 Task: Create a task  Implement a new remote desktop solution for a company's clients , assign it to team member softage.1@softage.net in the project AgileOutlook and update the status of the task to  Off Track , set the priority of the task to Medium
Action: Mouse moved to (69, 265)
Screenshot: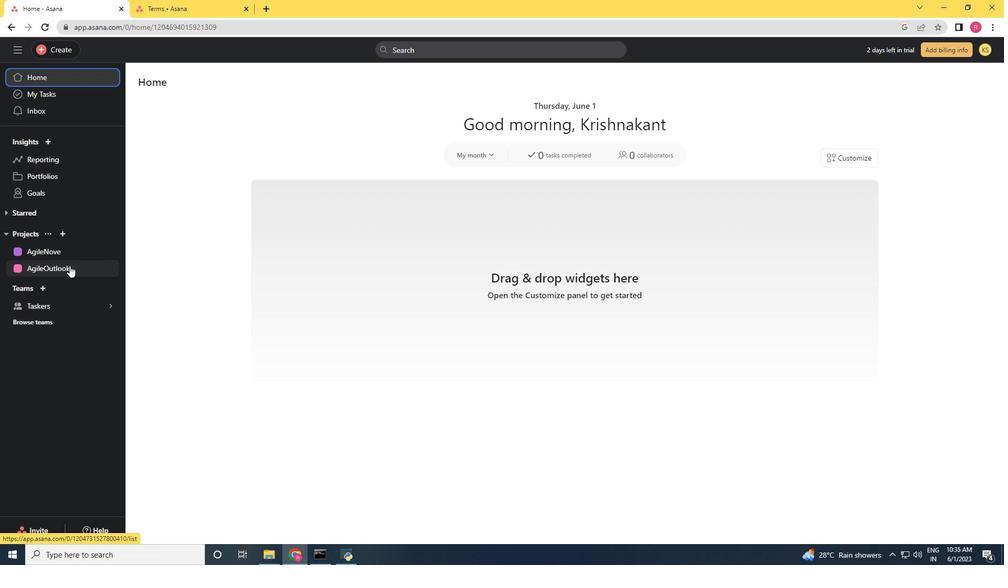 
Action: Mouse pressed left at (69, 265)
Screenshot: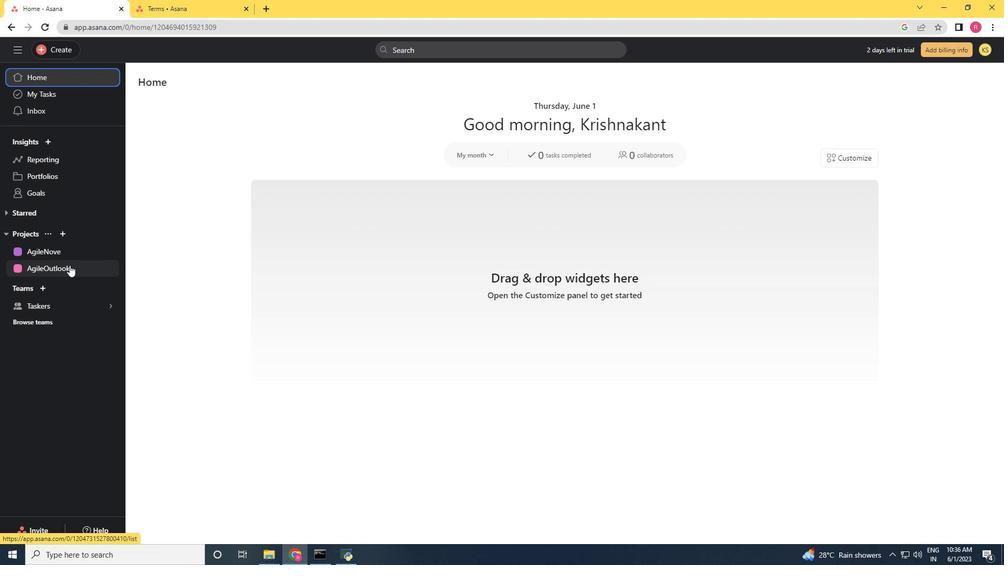 
Action: Mouse moved to (71, 49)
Screenshot: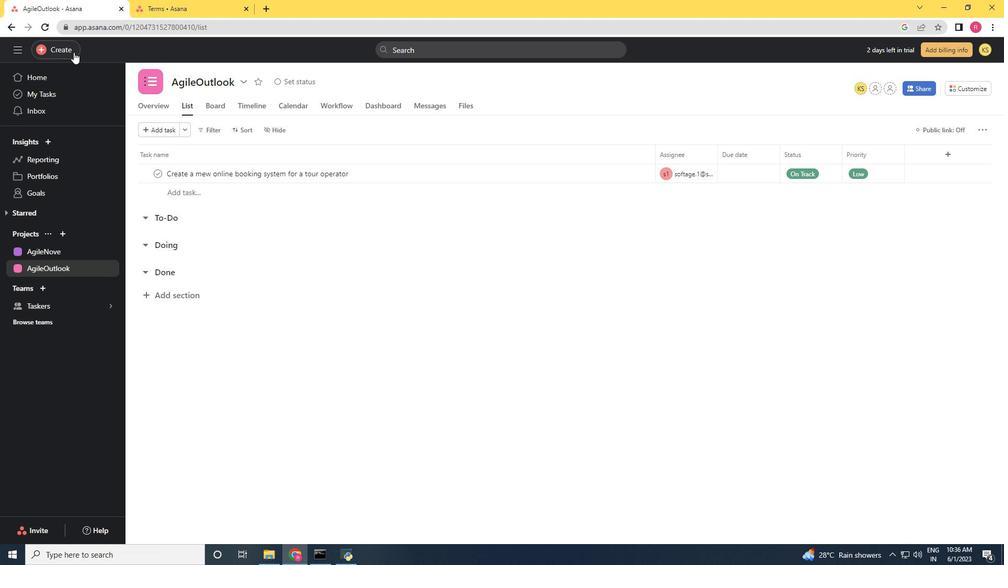 
Action: Mouse pressed left at (71, 49)
Screenshot: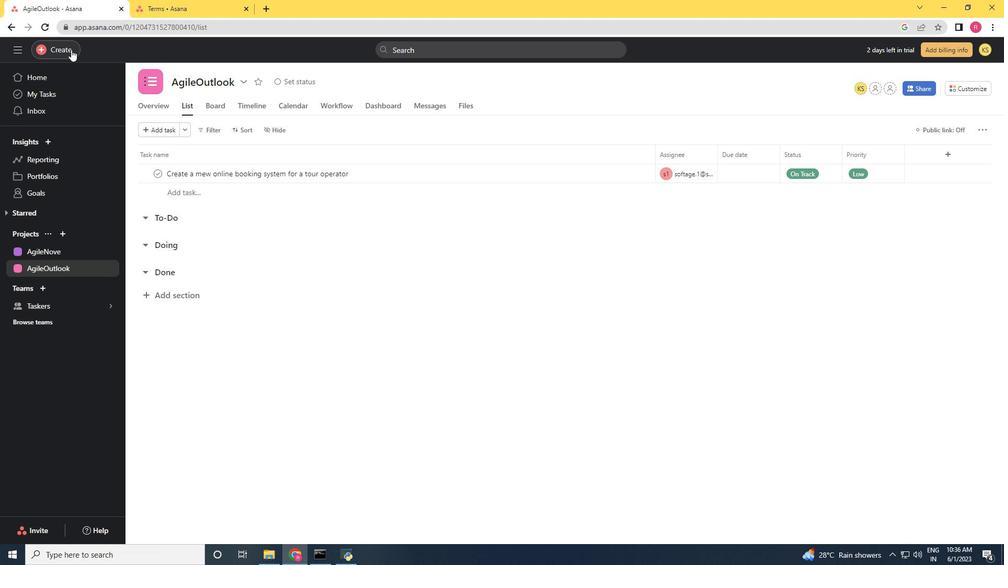 
Action: Mouse moved to (119, 53)
Screenshot: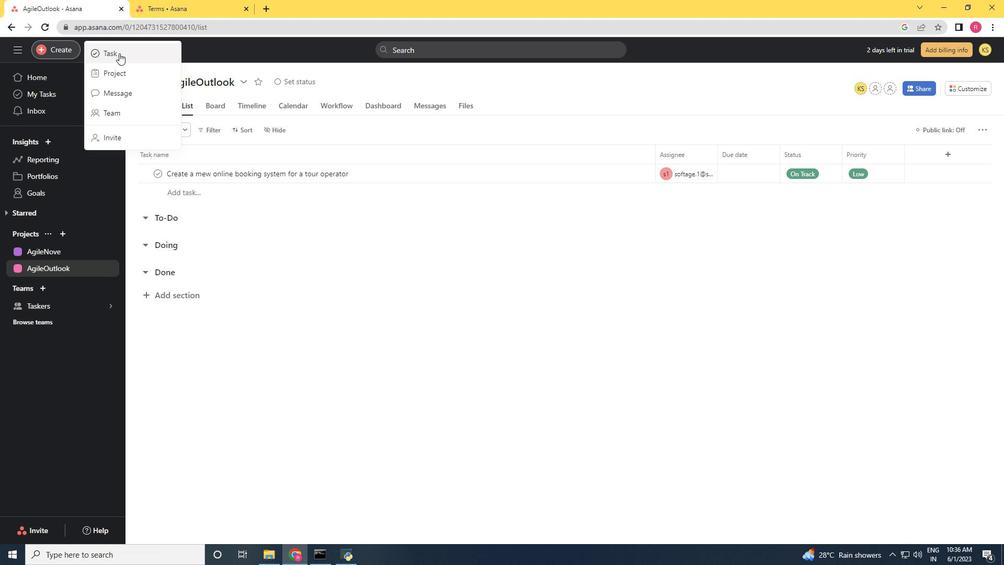 
Action: Mouse pressed left at (119, 53)
Screenshot: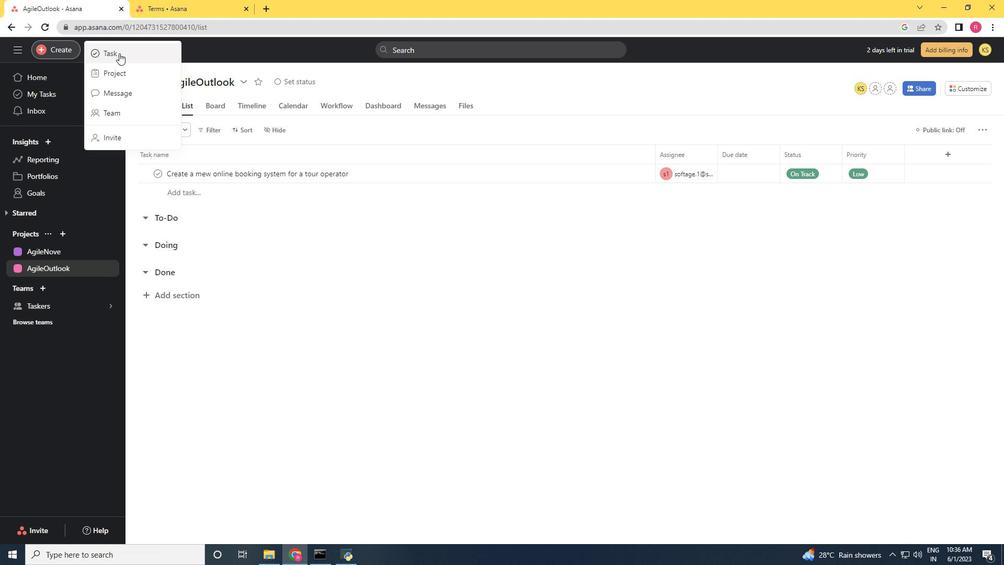 
Action: Mouse moved to (119, 53)
Screenshot: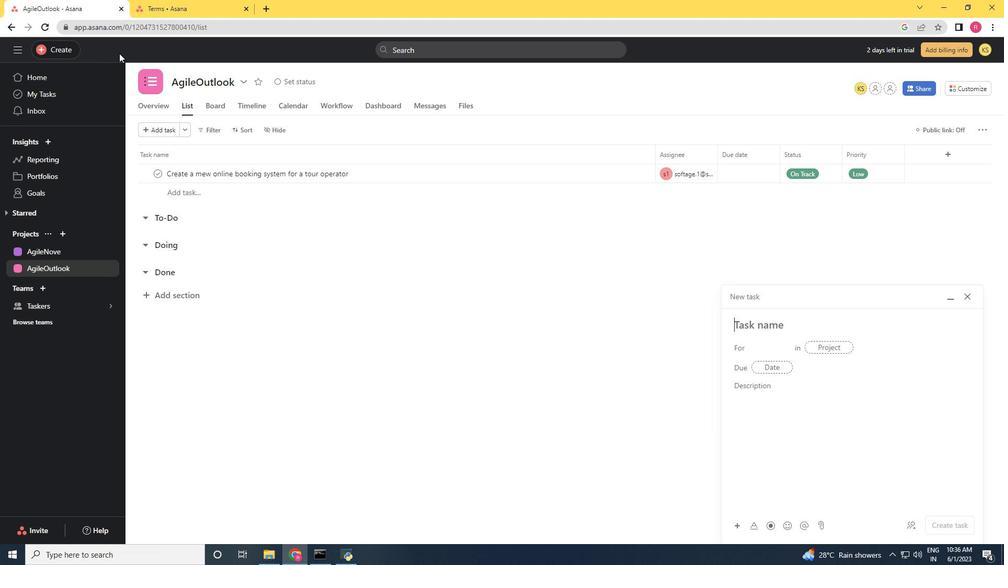 
Action: Key pressed <Key.shift>Implement<Key.space>a<Key.space>new<Key.space>remote<Key.space>desktop<Key.space>a<Key.backspace>solution<Key.space>for<Key.space>a<Key.space>comany<Key.space><Key.backspace><Key.backspace><Key.backspace><Key.backspace>pany<Key.space><Key.backspace>'s<Key.space>client<Key.space>
Screenshot: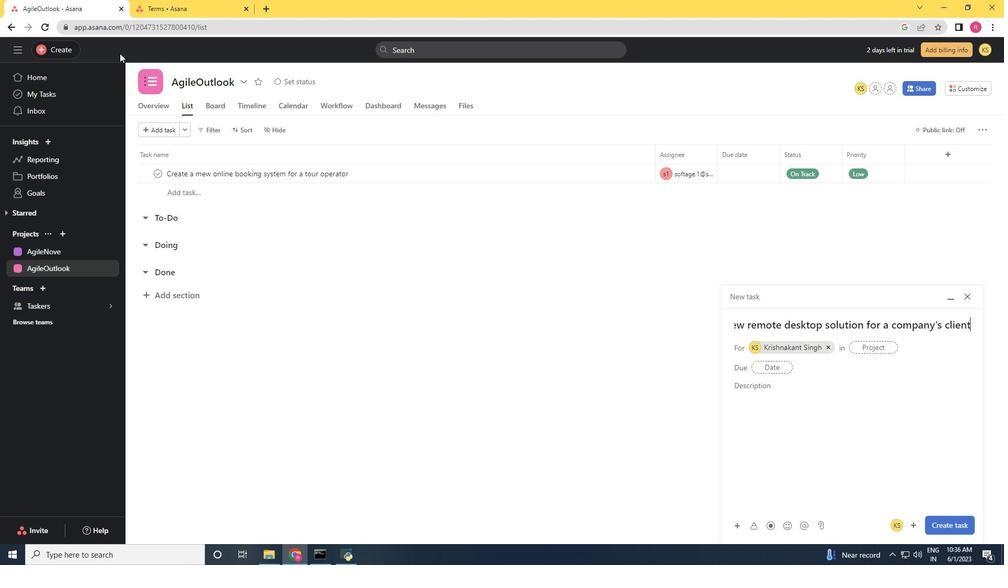 
Action: Mouse moved to (830, 348)
Screenshot: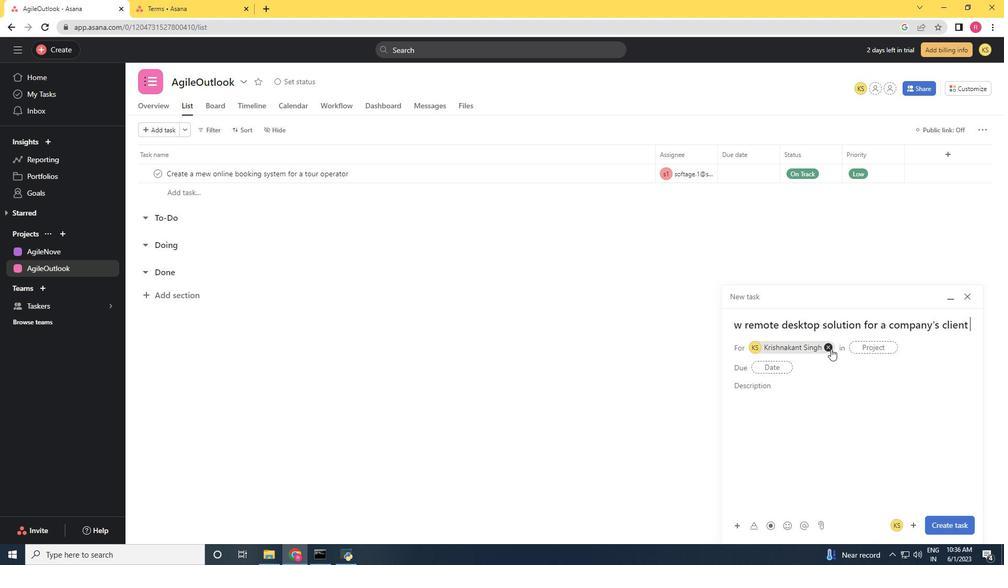 
Action: Mouse pressed left at (830, 348)
Screenshot: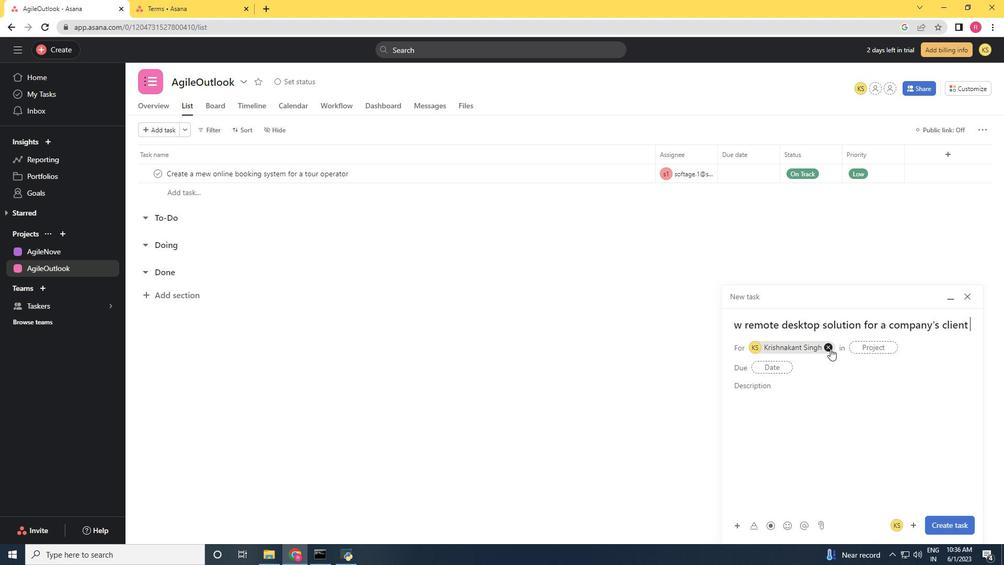 
Action: Mouse moved to (777, 342)
Screenshot: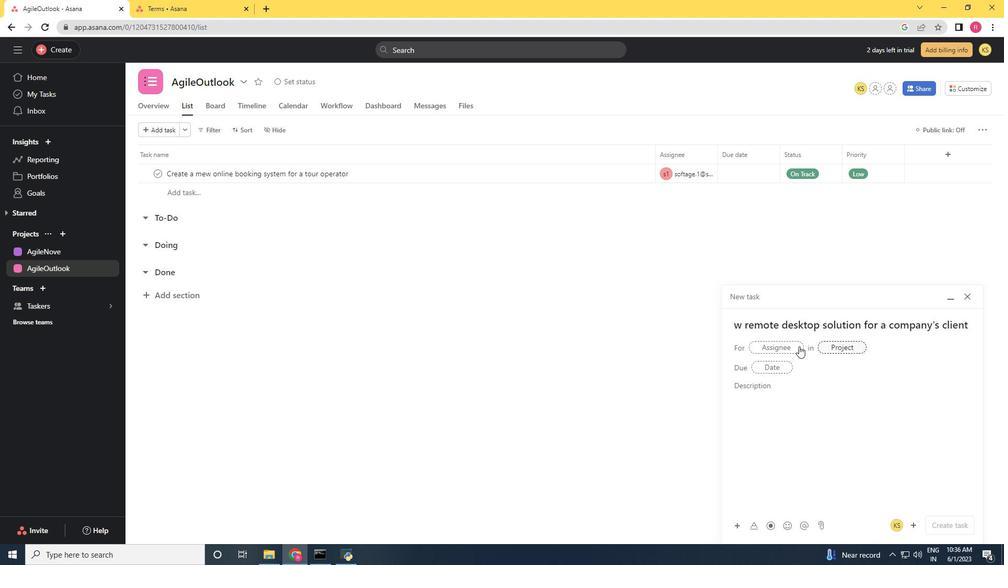 
Action: Mouse pressed left at (777, 342)
Screenshot: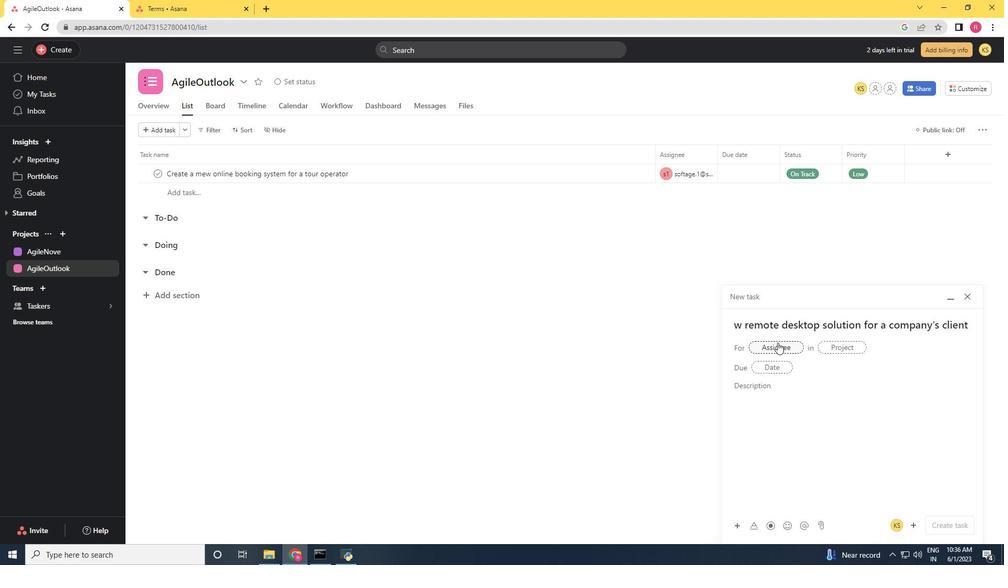 
Action: Key pressed softage.1<Key.shift>@softage.net
Screenshot: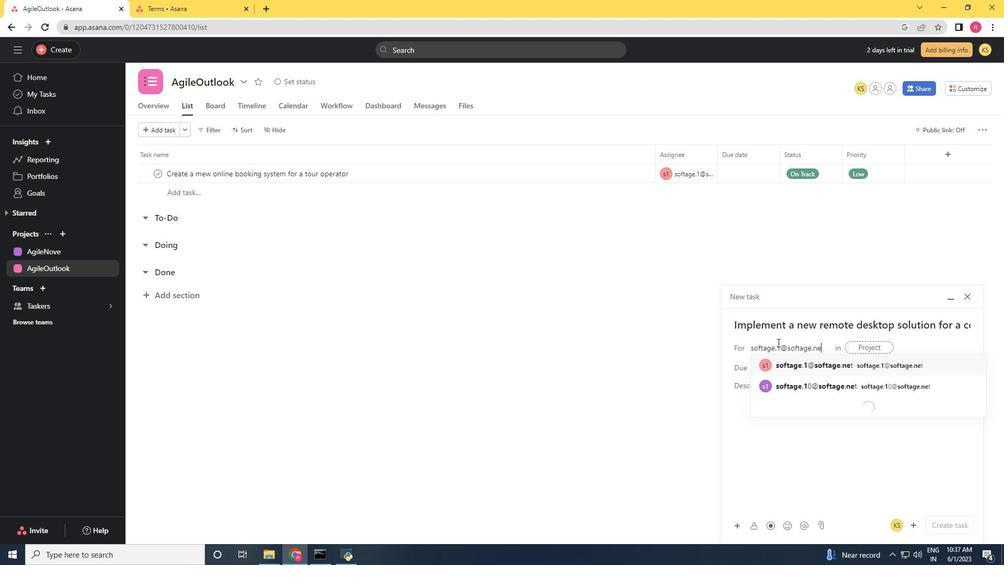 
Action: Mouse moved to (806, 359)
Screenshot: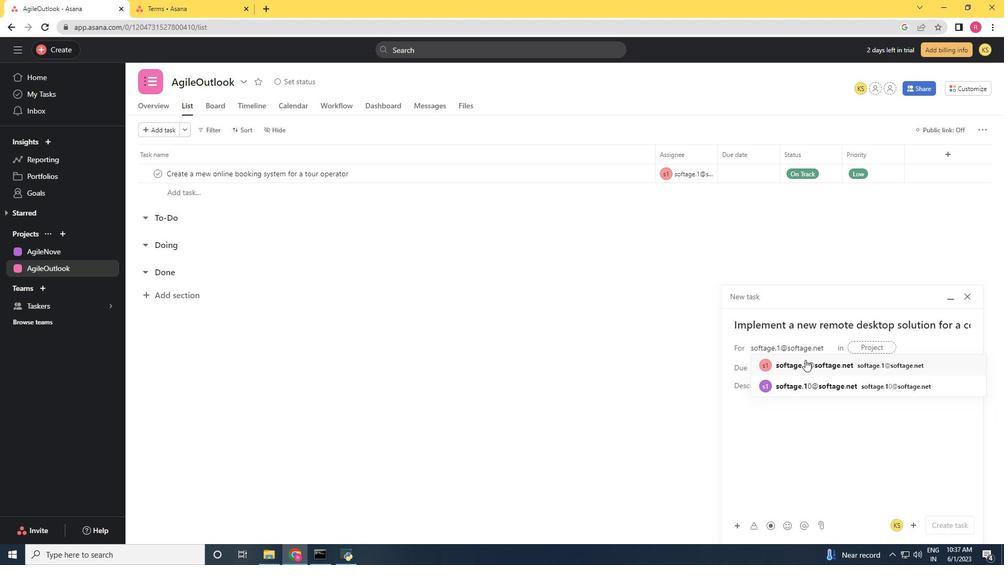 
Action: Mouse pressed left at (806, 359)
Screenshot: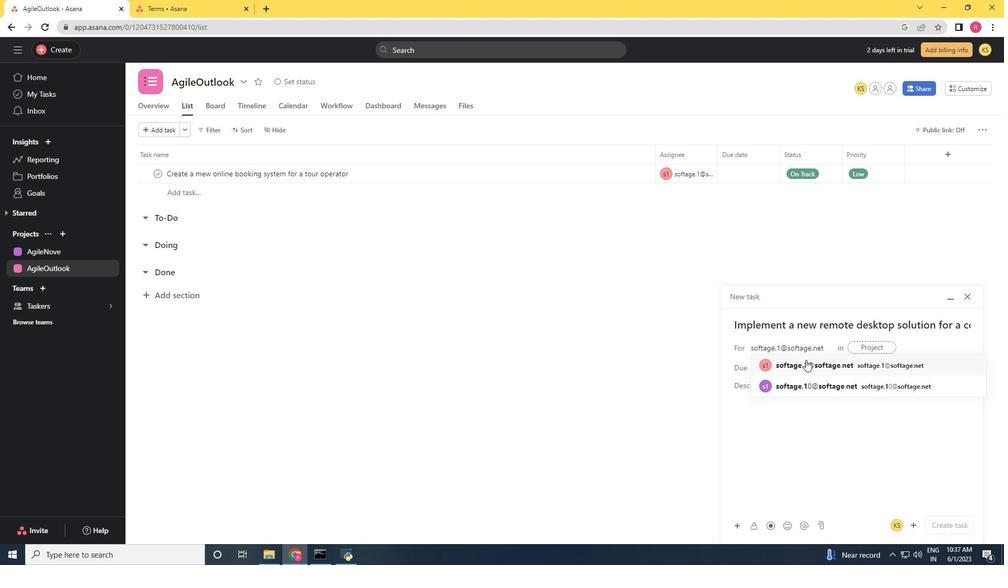
Action: Mouse moved to (730, 389)
Screenshot: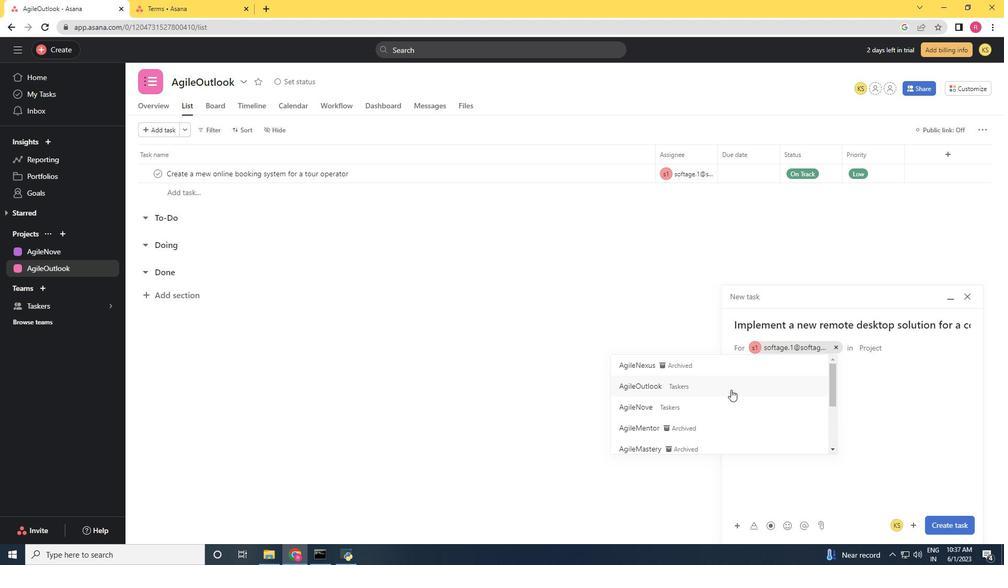 
Action: Mouse pressed left at (730, 389)
Screenshot: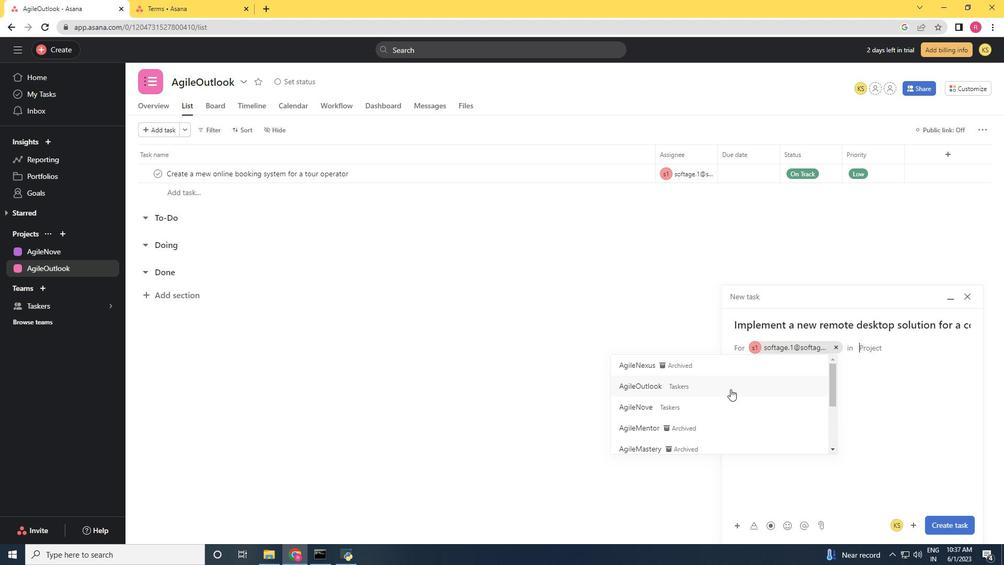 
Action: Mouse moved to (793, 389)
Screenshot: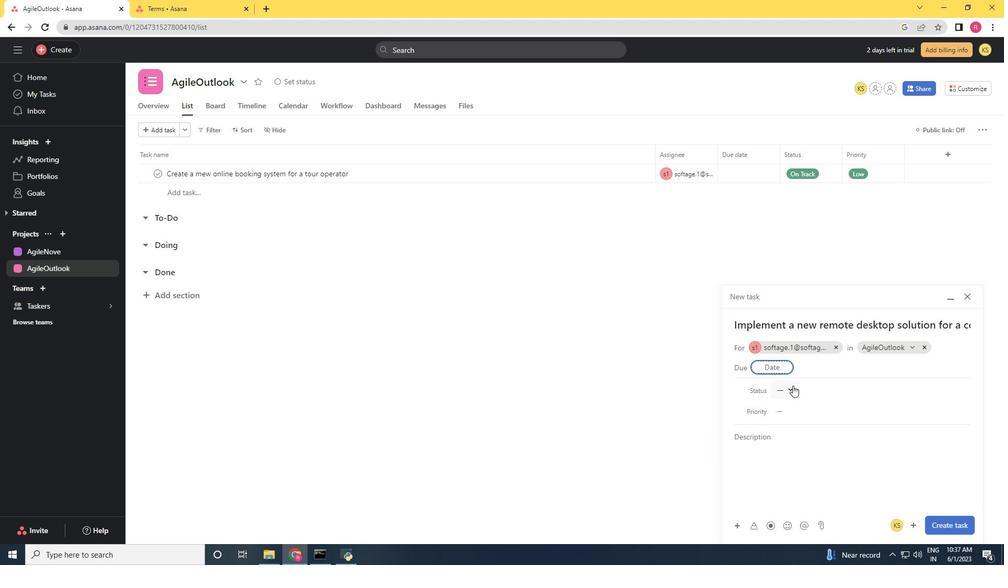 
Action: Mouse pressed left at (793, 389)
Screenshot: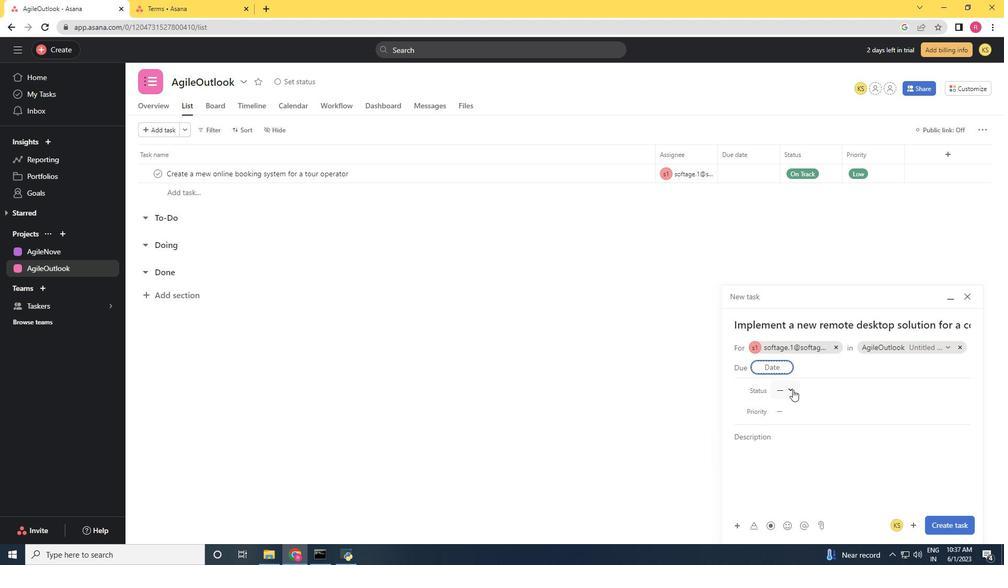 
Action: Mouse moved to (810, 439)
Screenshot: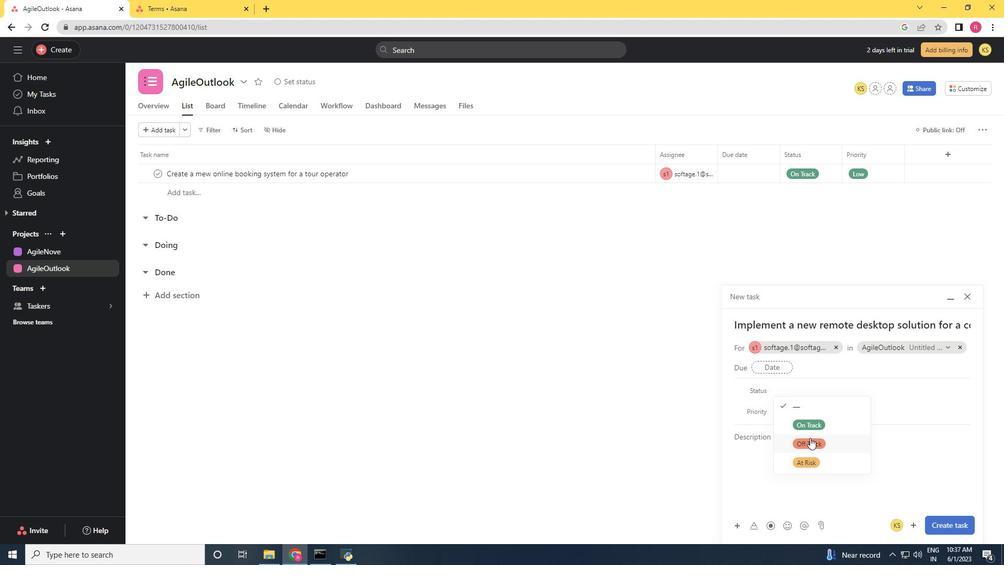 
Action: Mouse pressed left at (810, 439)
Screenshot: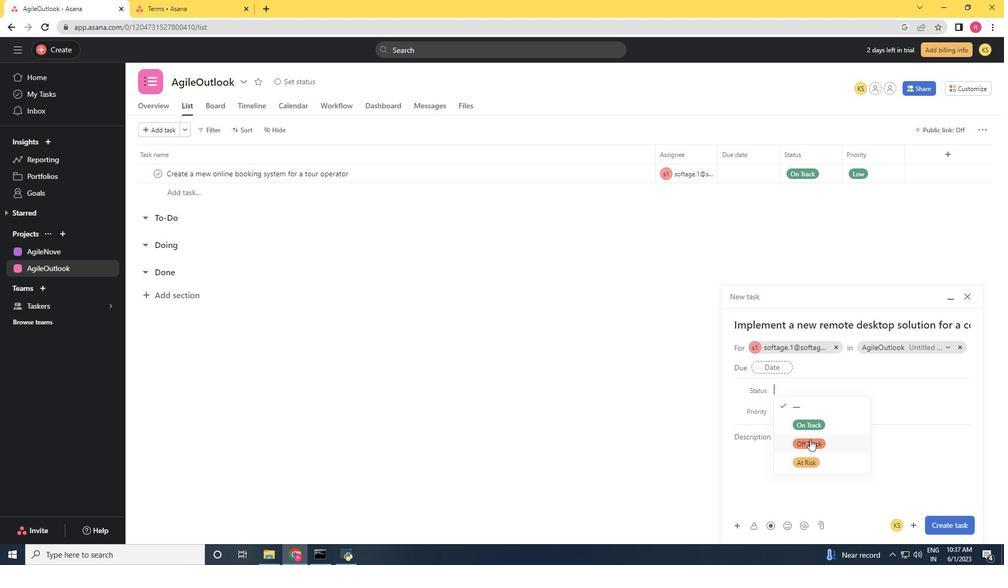 
Action: Mouse moved to (793, 407)
Screenshot: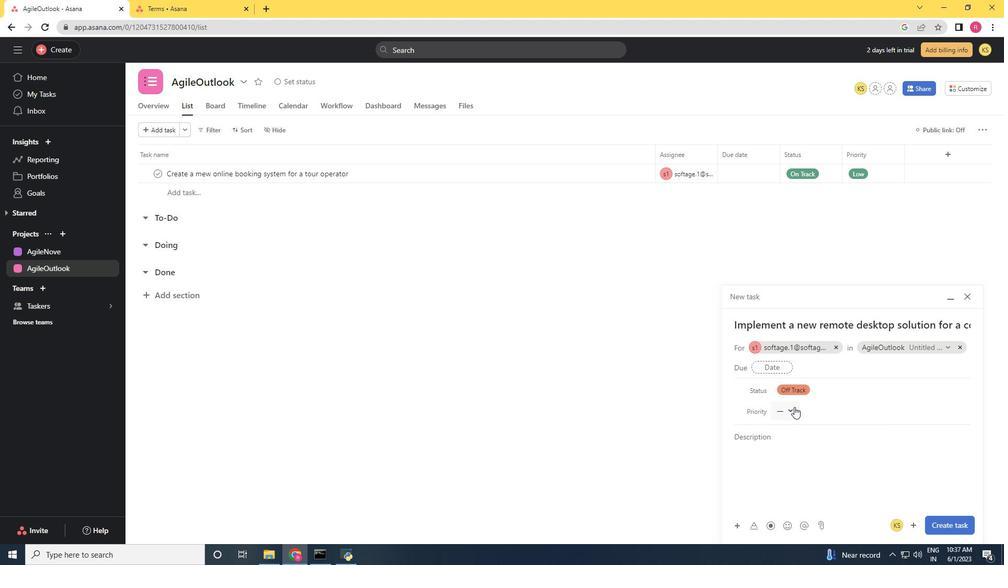 
Action: Mouse pressed left at (793, 407)
Screenshot: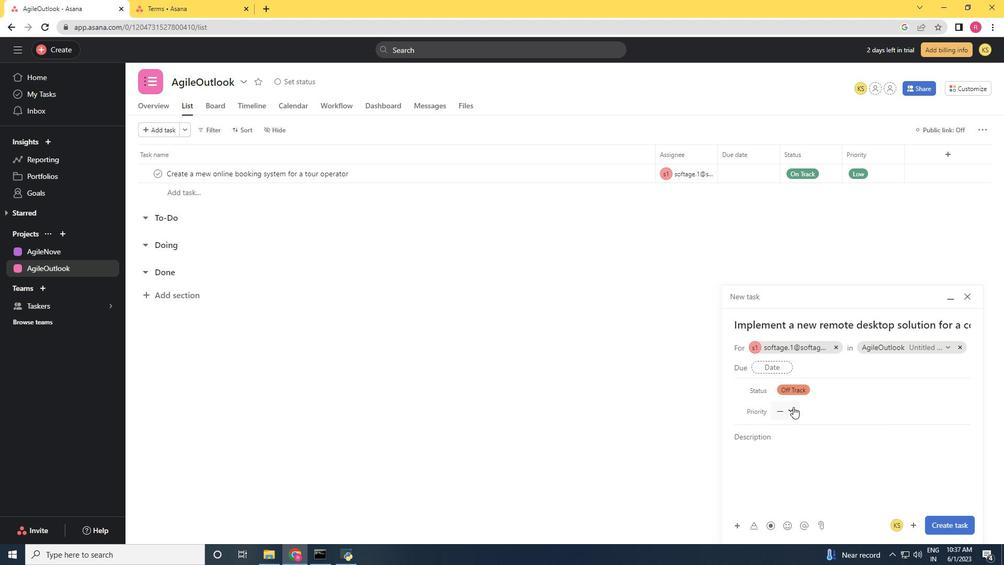 
Action: Mouse moved to (806, 465)
Screenshot: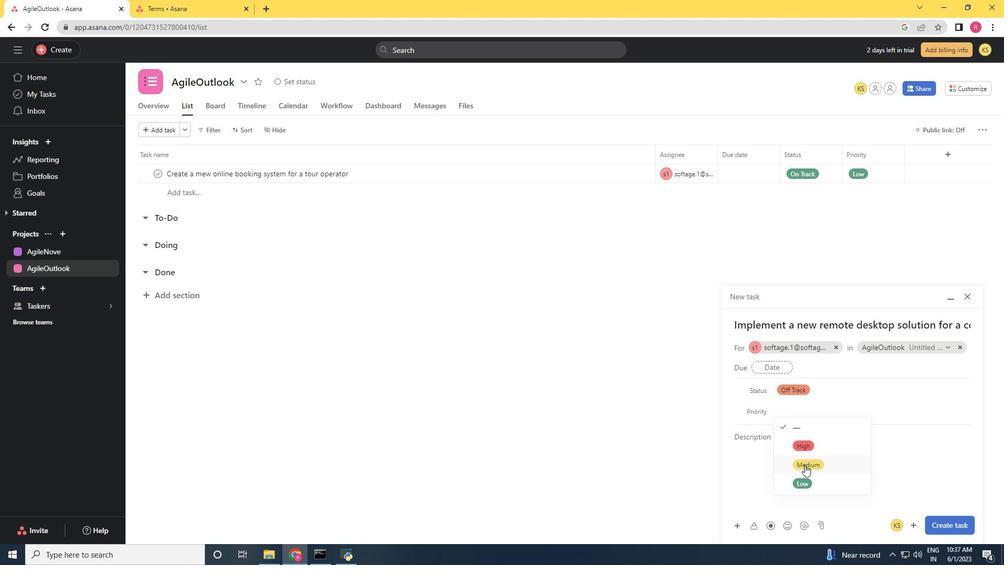 
Action: Mouse pressed left at (806, 465)
Screenshot: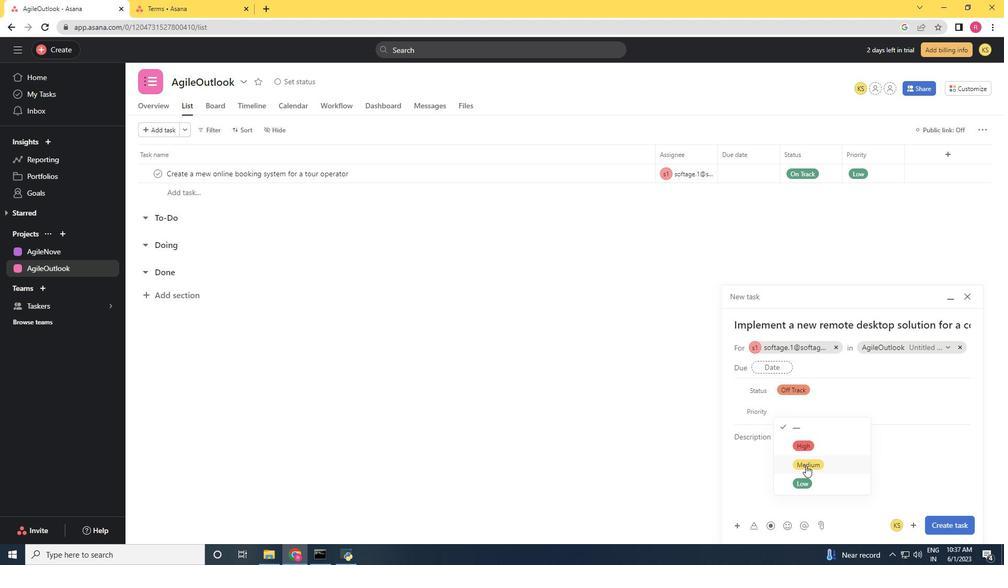 
Action: Mouse moved to (944, 517)
Screenshot: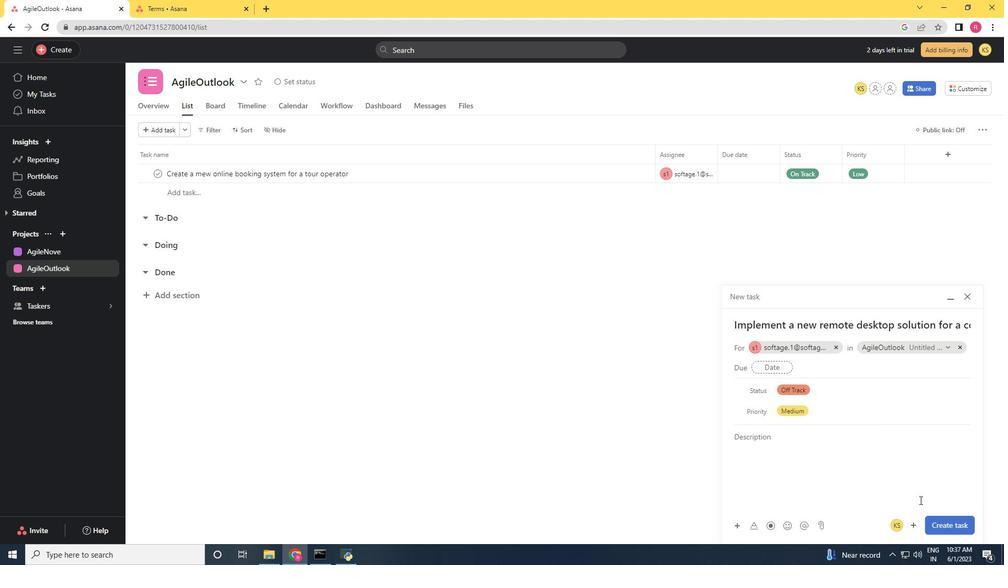 
Action: Mouse pressed left at (944, 517)
Screenshot: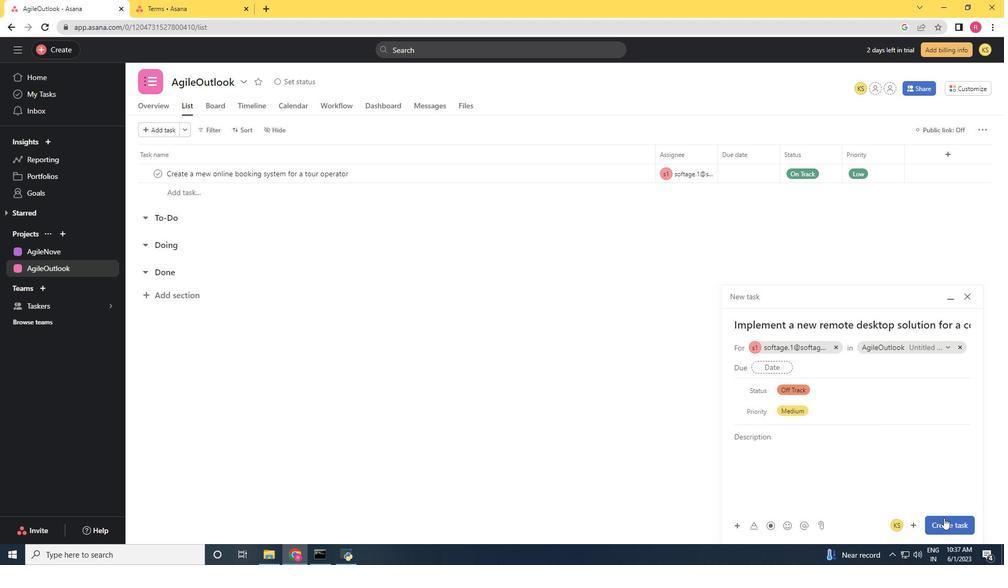 
Action: Mouse moved to (942, 520)
Screenshot: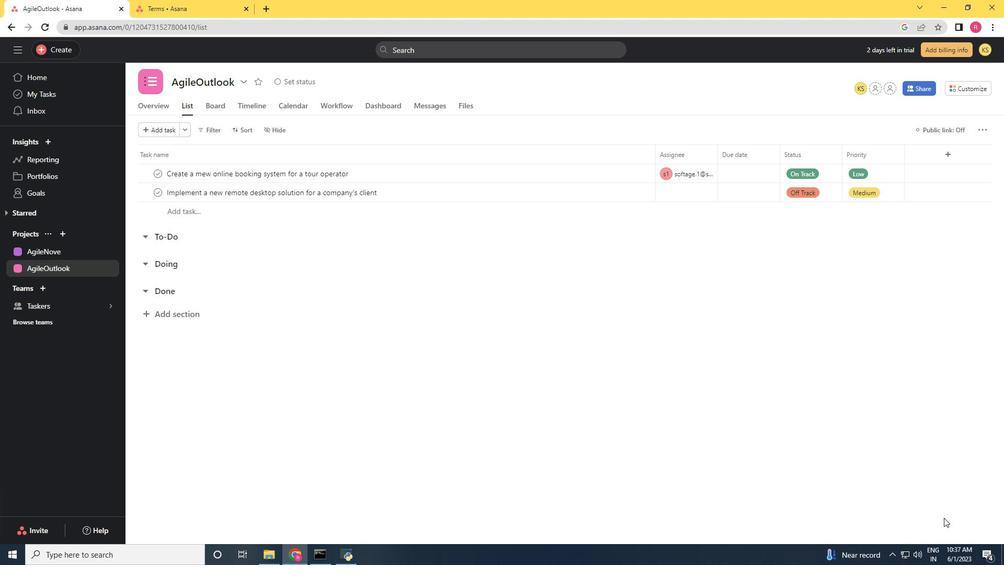 
